 Task: Practice cybersecurity assessment.
Action: Mouse moved to (713, 72)
Screenshot: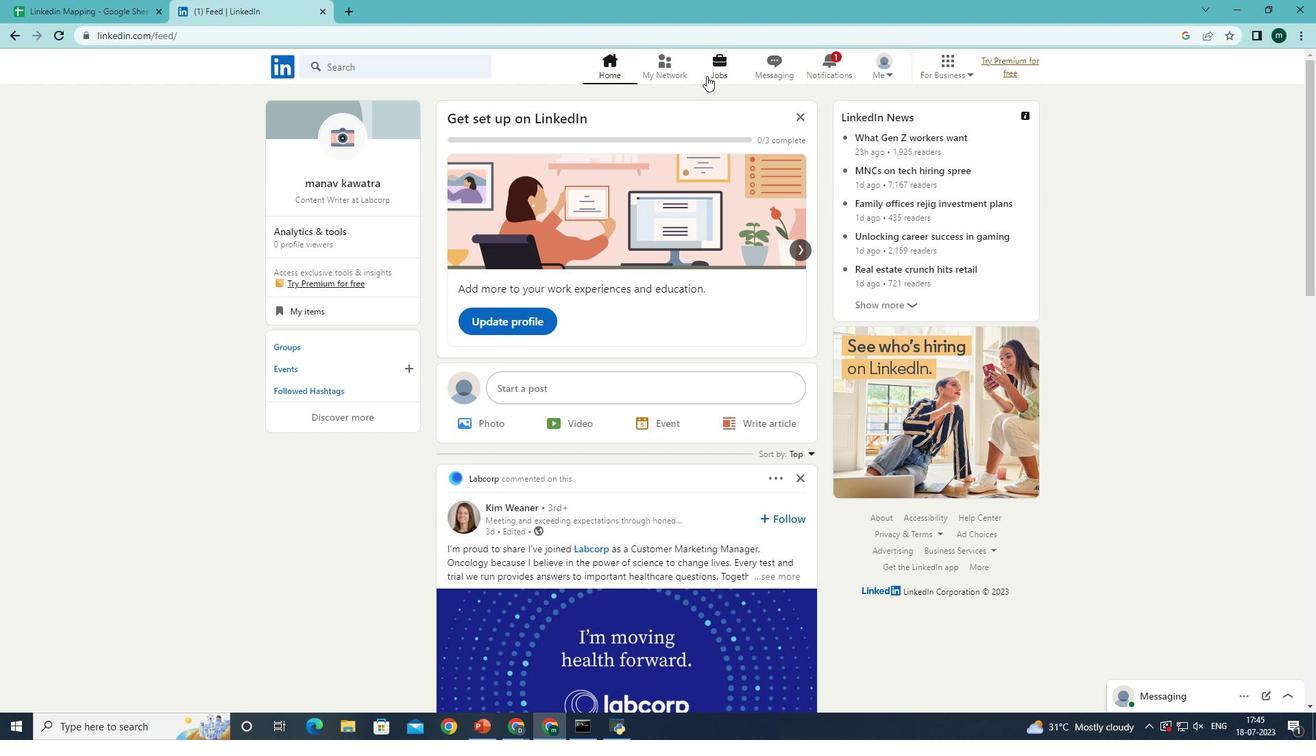 
Action: Mouse pressed left at (713, 72)
Screenshot: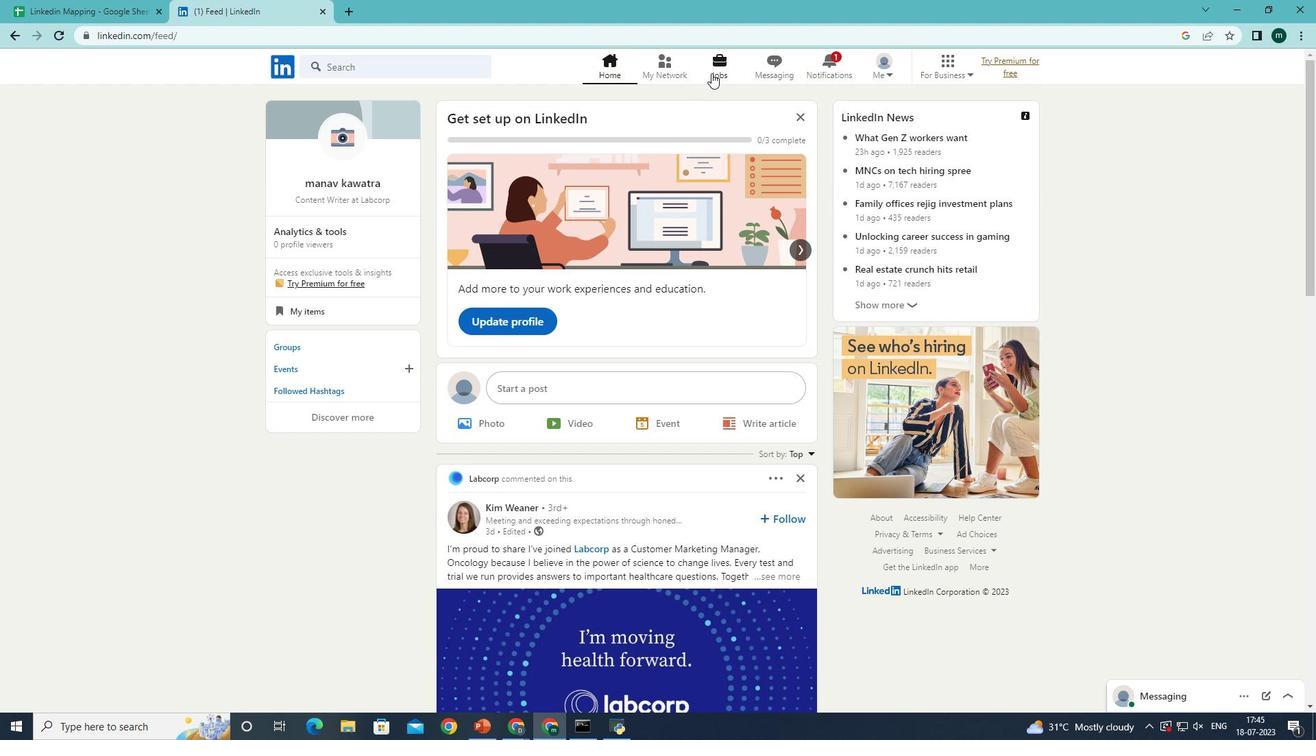 
Action: Mouse moved to (719, 63)
Screenshot: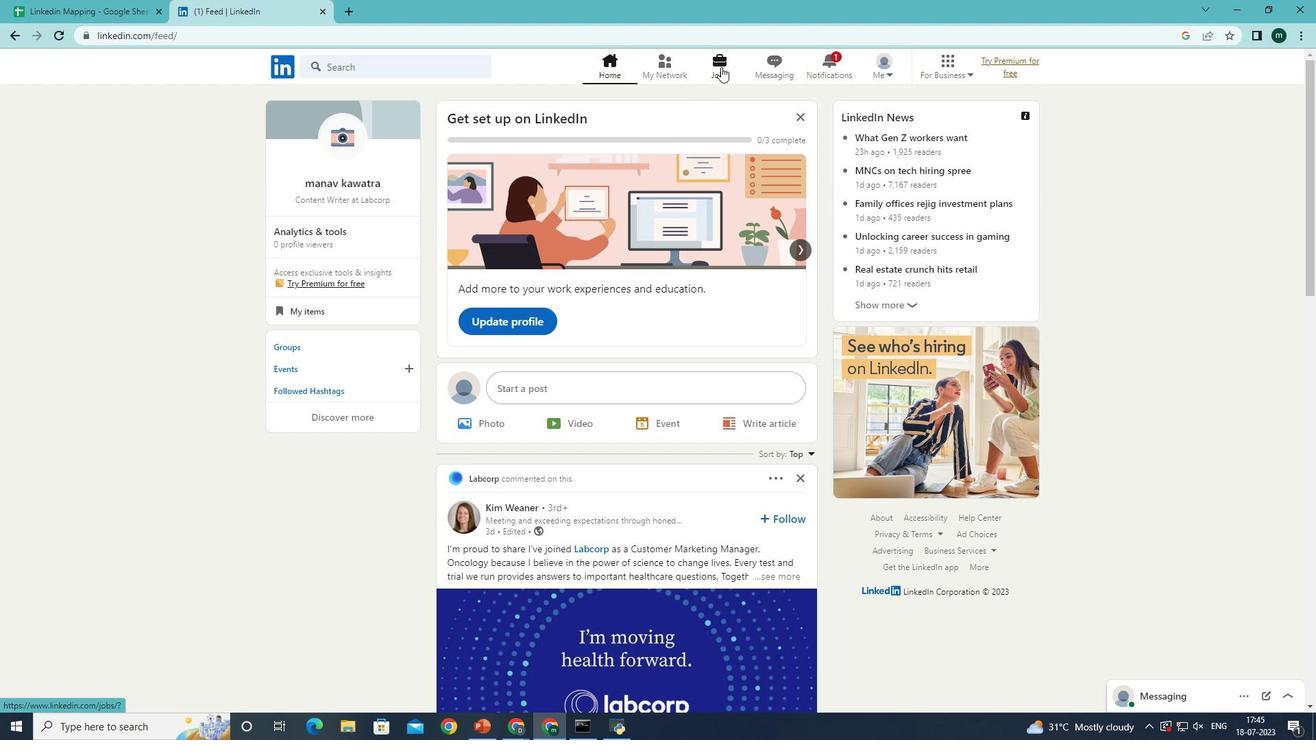 
Action: Mouse pressed left at (719, 63)
Screenshot: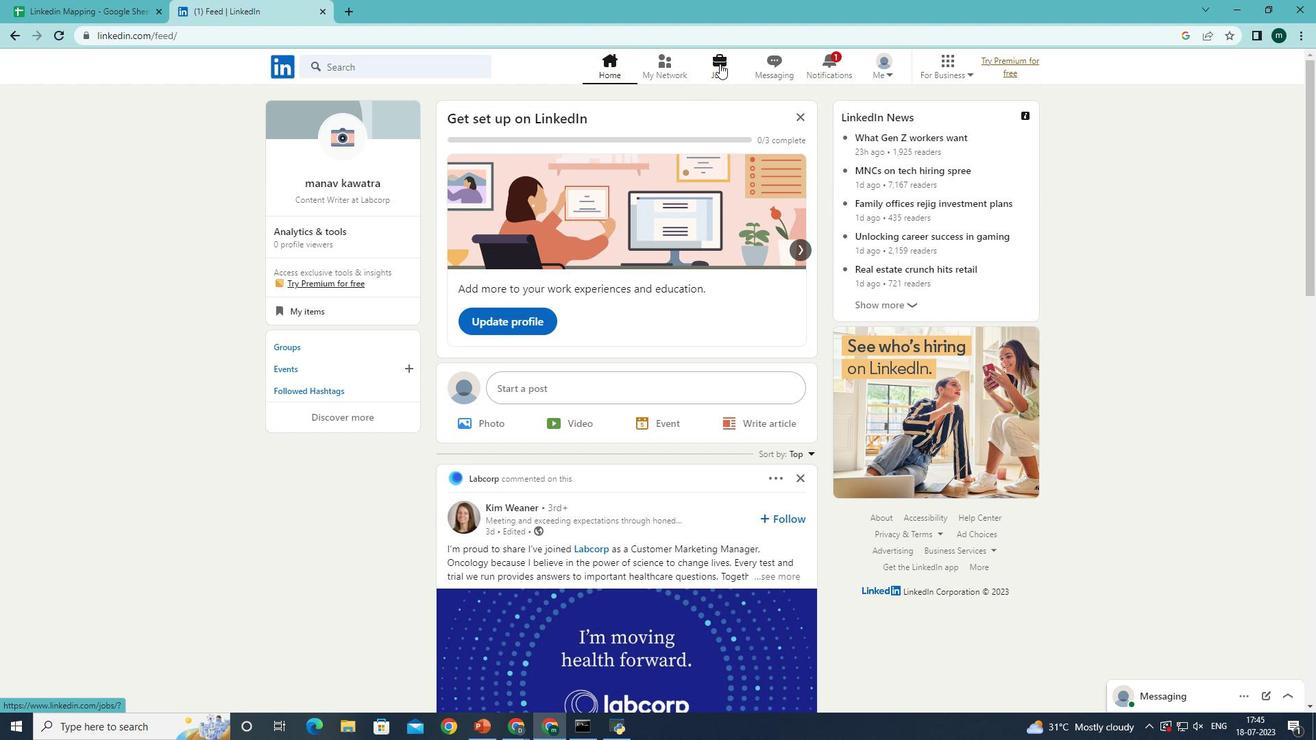 
Action: Mouse moved to (329, 414)
Screenshot: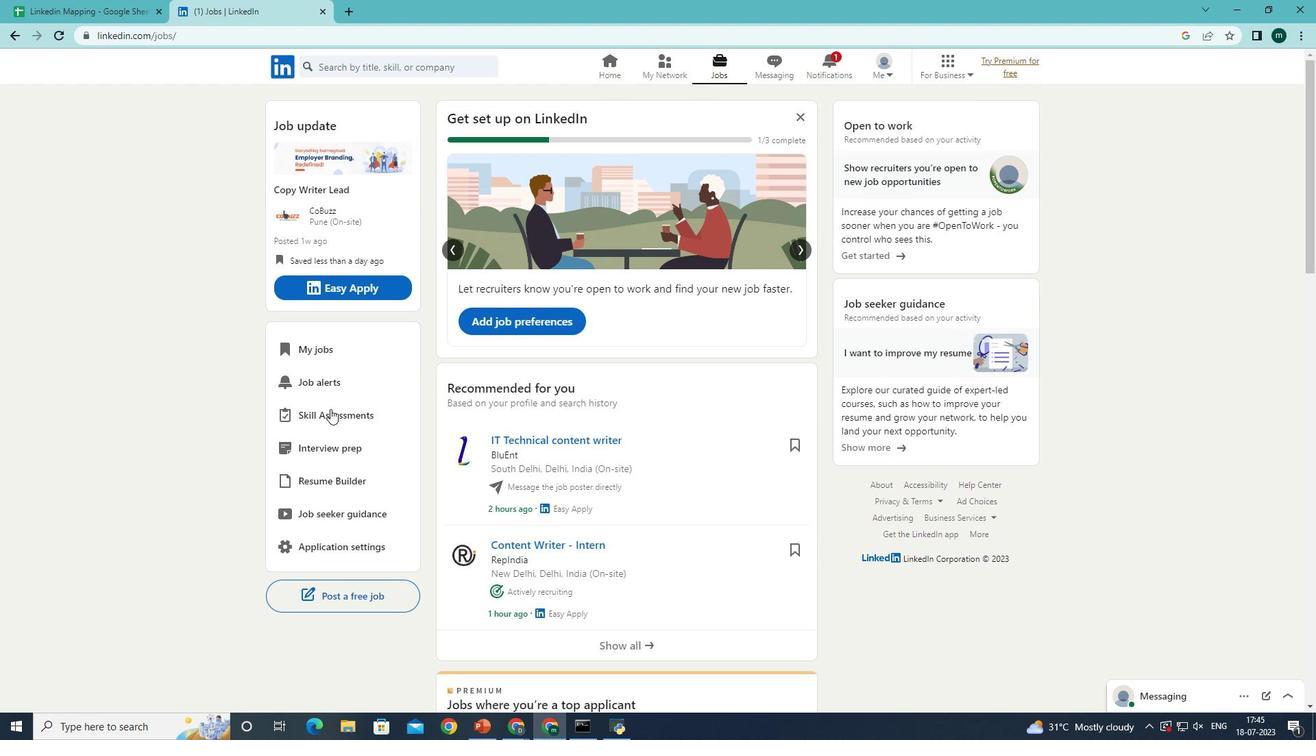
Action: Mouse pressed left at (329, 414)
Screenshot: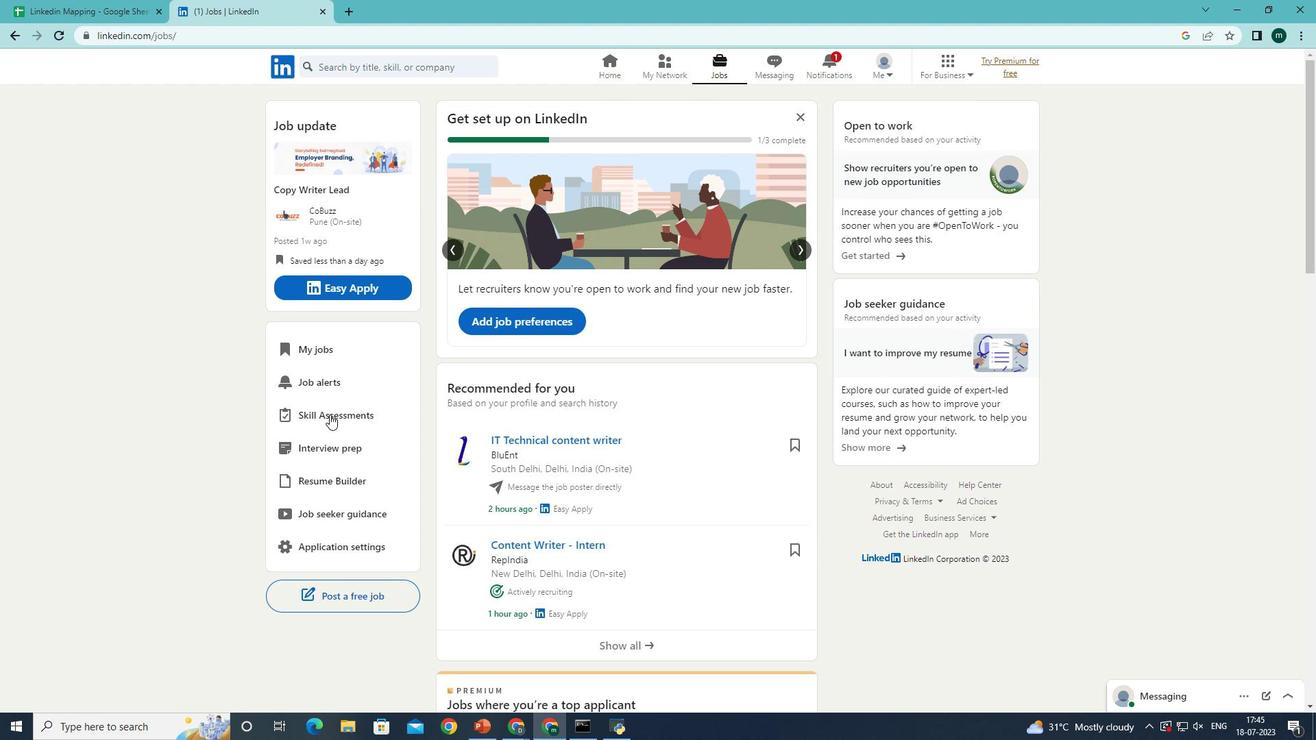 
Action: Mouse moved to (493, 241)
Screenshot: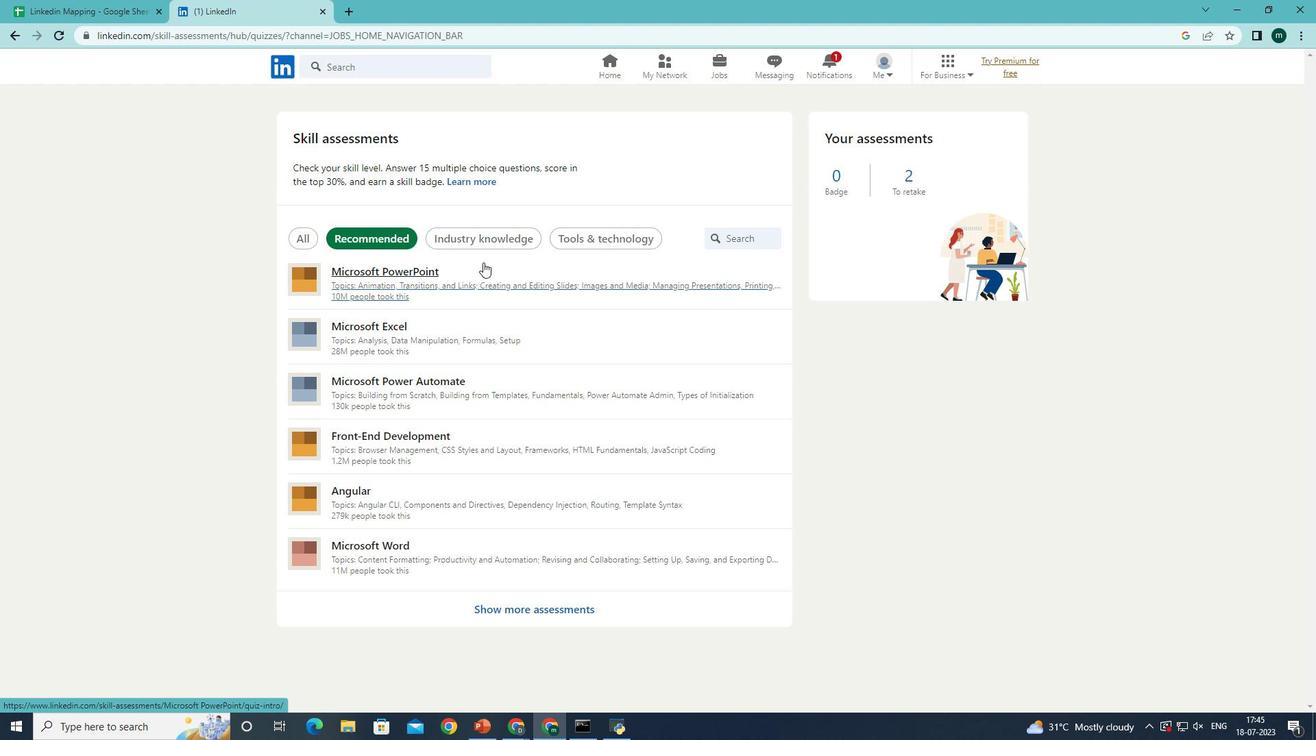 
Action: Mouse pressed left at (493, 241)
Screenshot: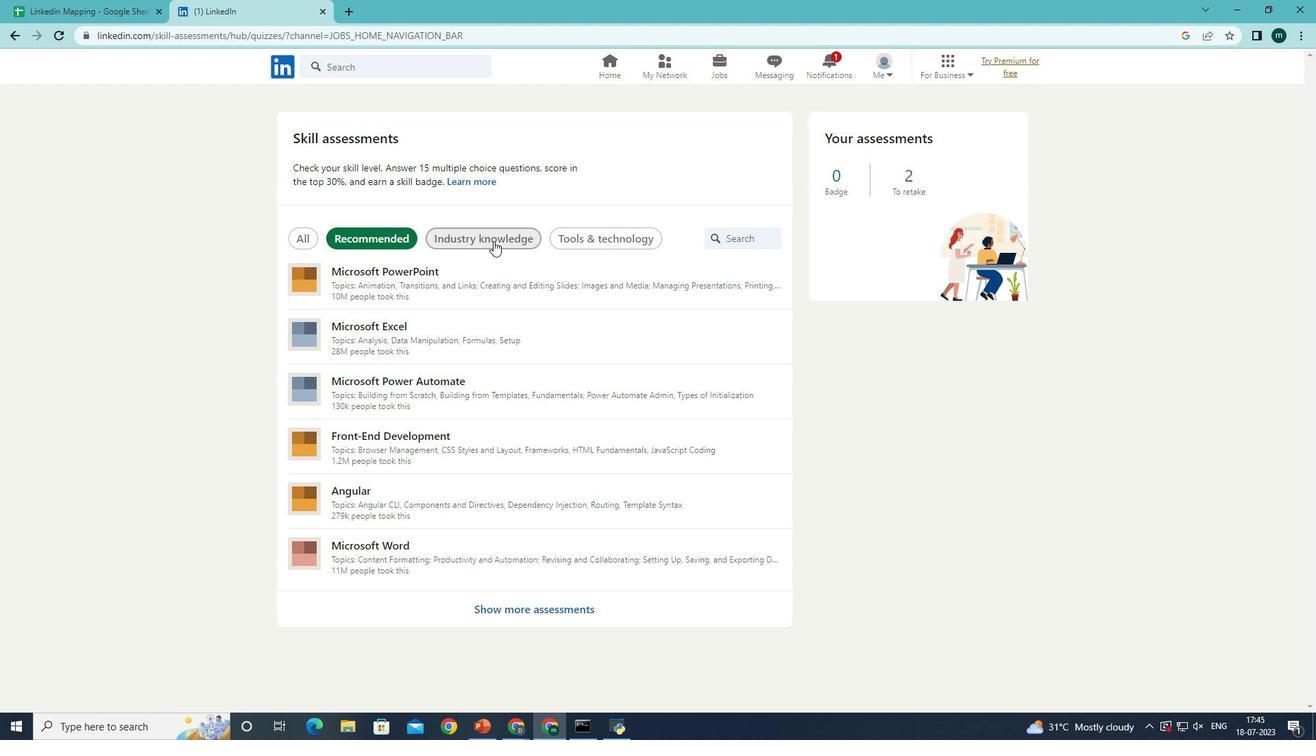 
Action: Mouse moved to (354, 329)
Screenshot: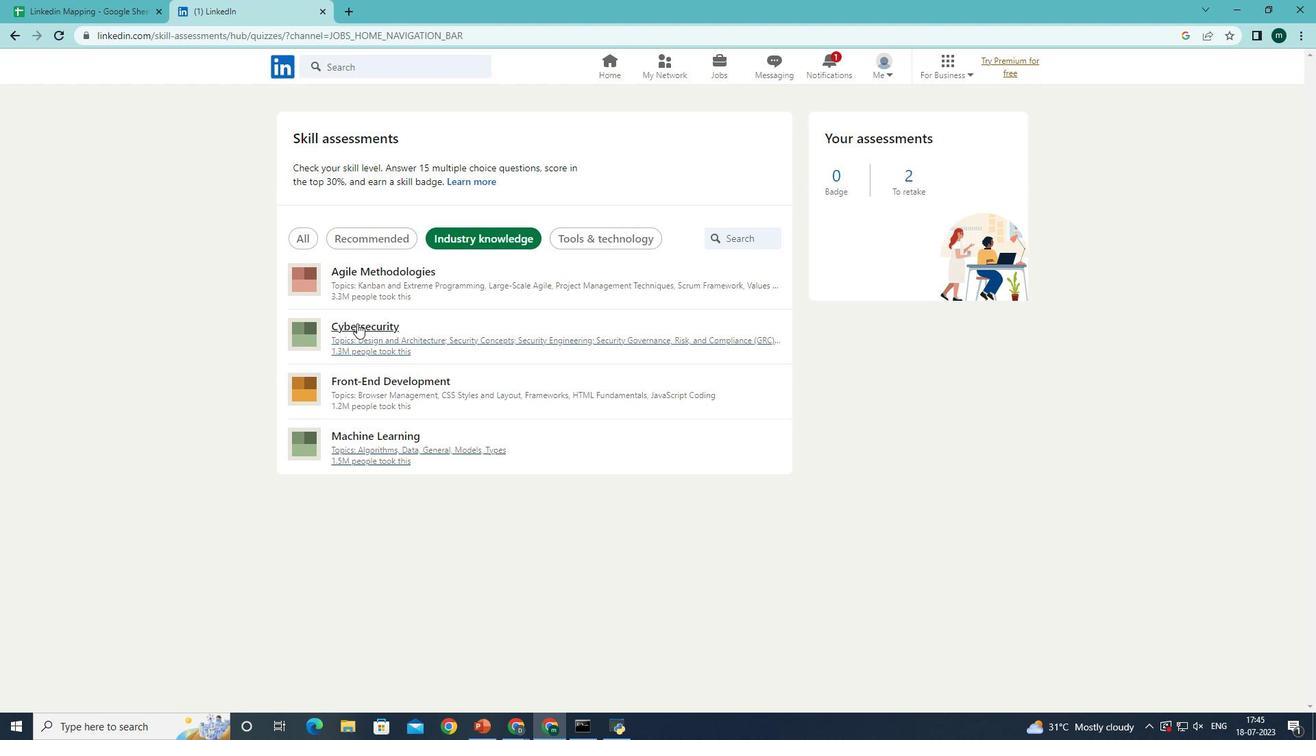
Action: Mouse pressed left at (354, 329)
Screenshot: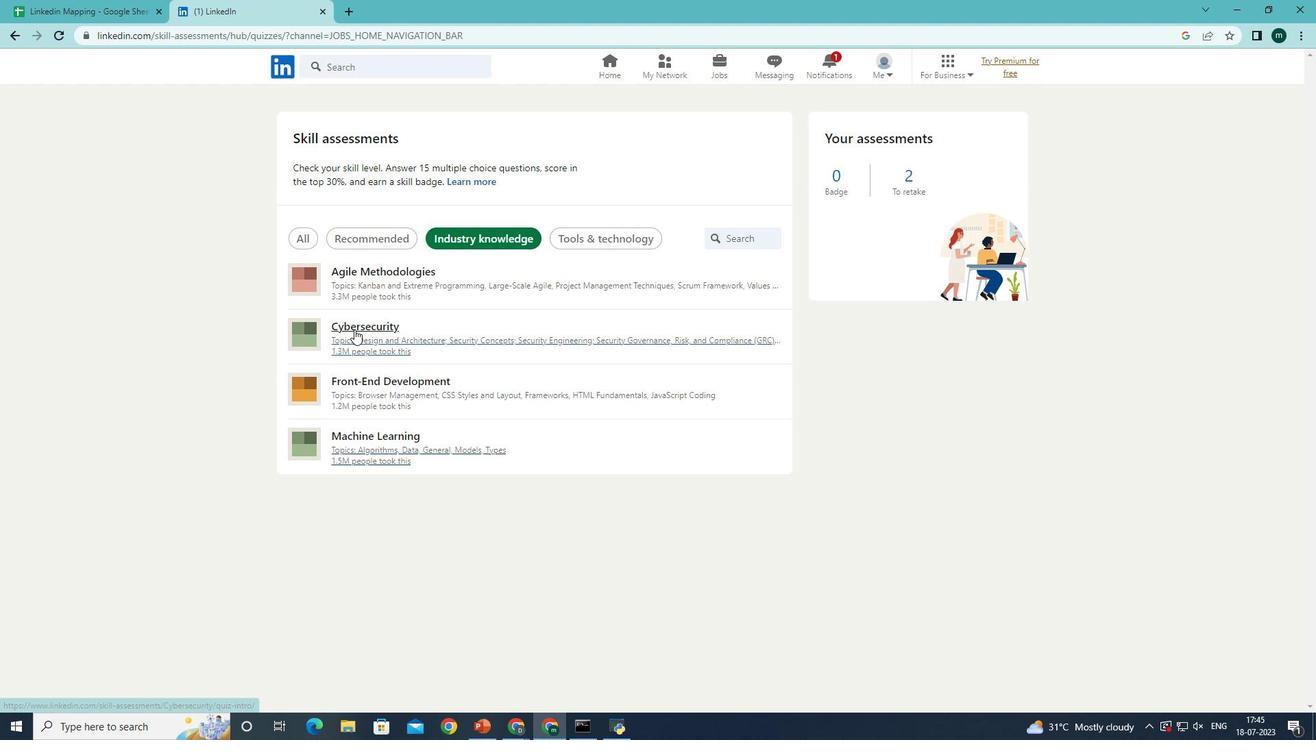 
Action: Mouse moved to (940, 514)
Screenshot: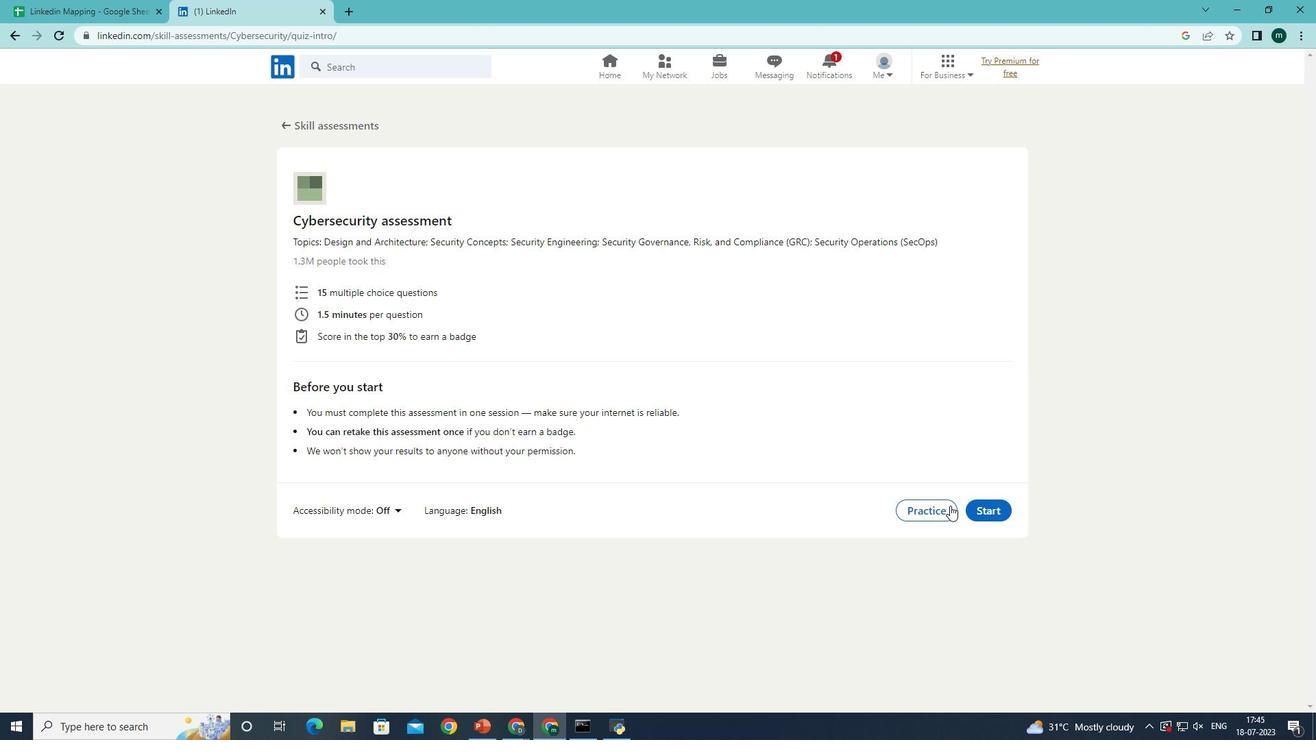 
Action: Mouse pressed left at (940, 514)
Screenshot: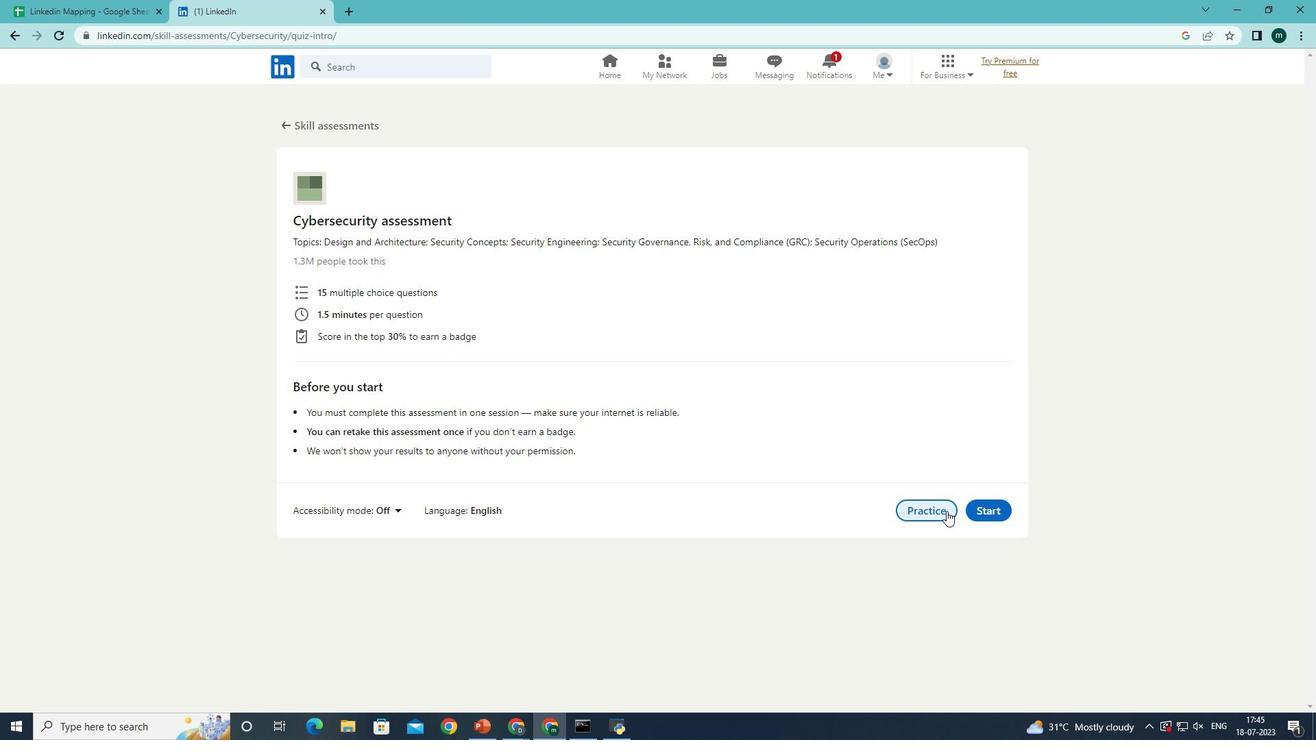 
Action: Mouse moved to (920, 474)
Screenshot: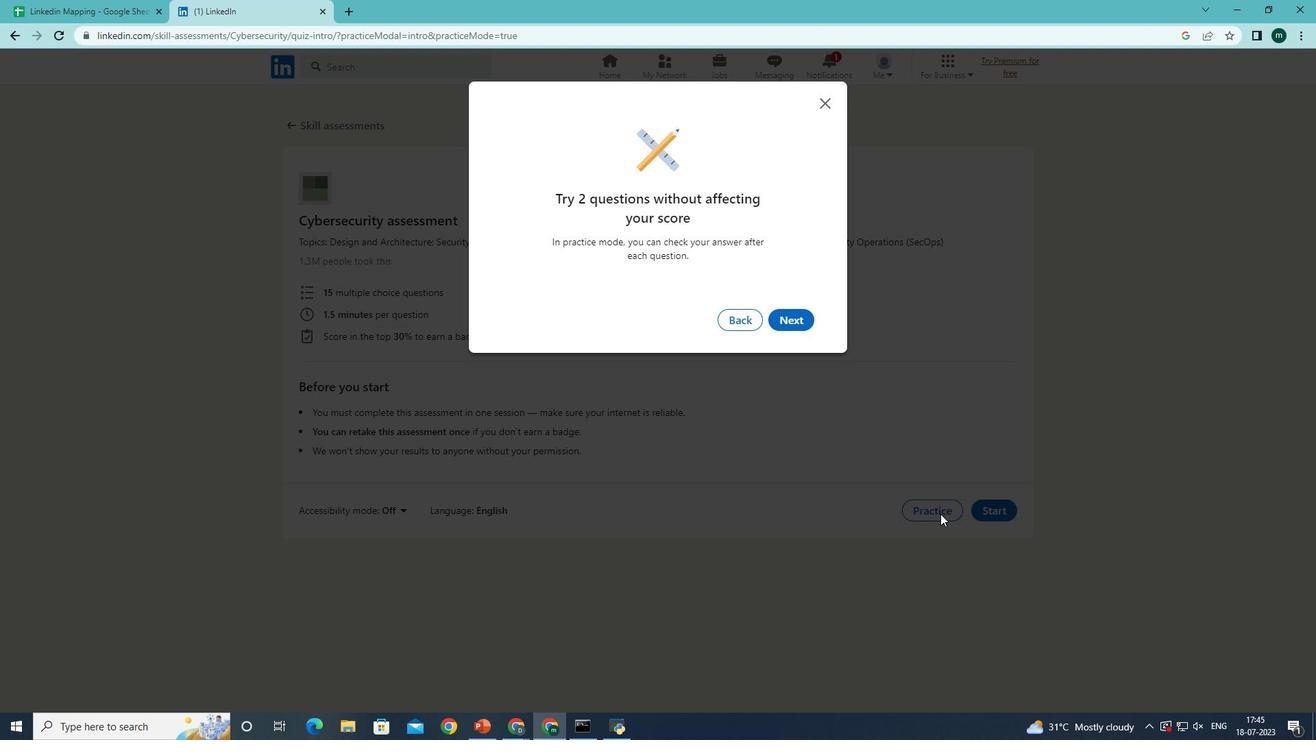 
